 Task: Add Attachment from "Attach a link" to Card Card0000000364 in Board Board0000000091 in Workspace WS0000000031 in Trello. Add Cover Red to Card Card0000000364 in Board Board0000000091 in Workspace WS0000000031 in Trello. Add "Join Card" Button Button0000000364  to Card Card0000000364 in Board Board0000000091 in Workspace WS0000000031 in Trello. Add Description DS0000000364 to Card Card0000000364 in Board Board0000000091 in Workspace WS0000000031 in Trello. Add Comment CM0000000364 to Card Card0000000364 in Board Board0000000091 in Workspace WS0000000031 in Trello
Action: Mouse moved to (311, 451)
Screenshot: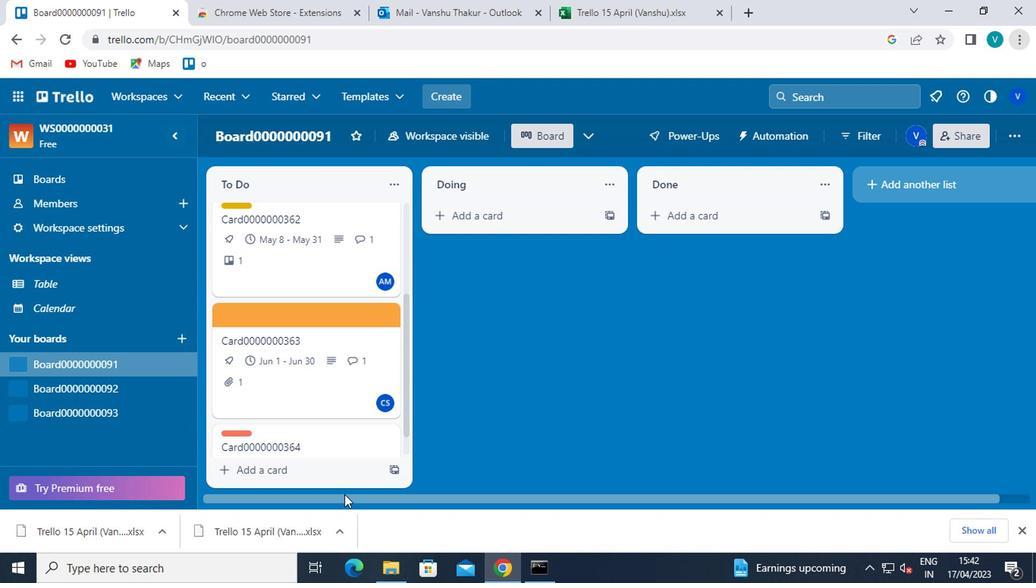 
Action: Mouse pressed left at (311, 451)
Screenshot: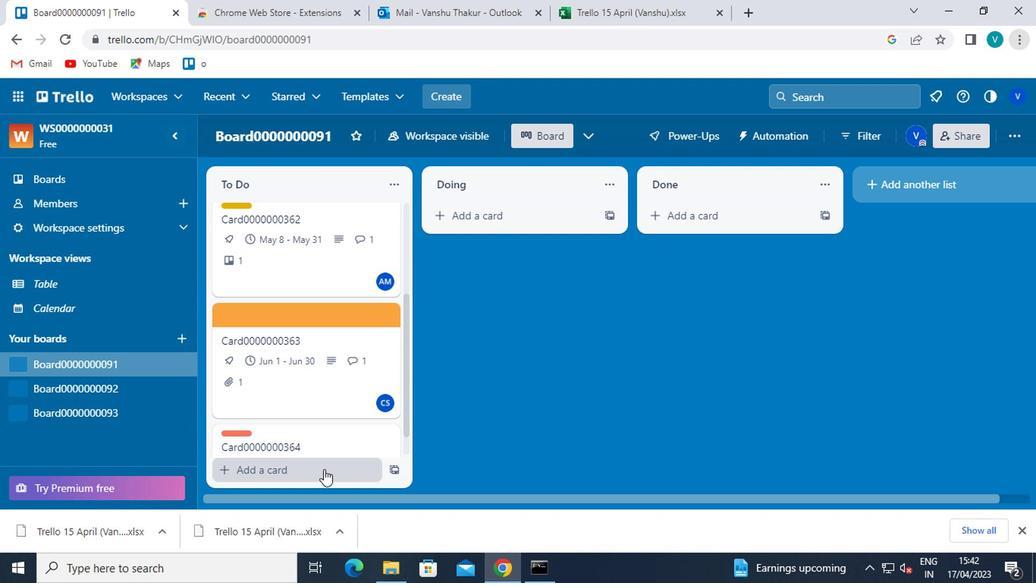 
Action: Mouse moved to (726, 332)
Screenshot: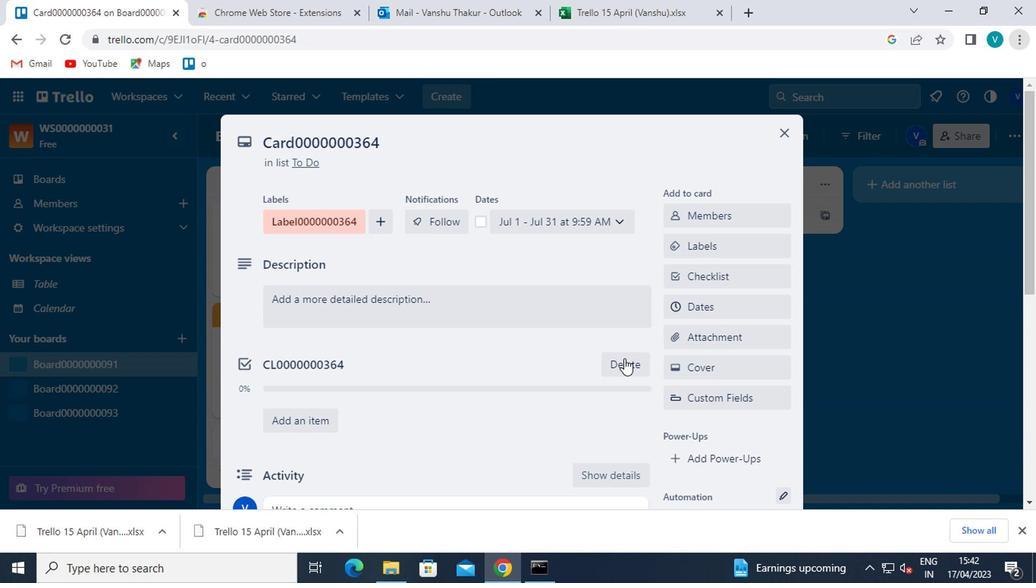 
Action: Mouse pressed left at (726, 332)
Screenshot: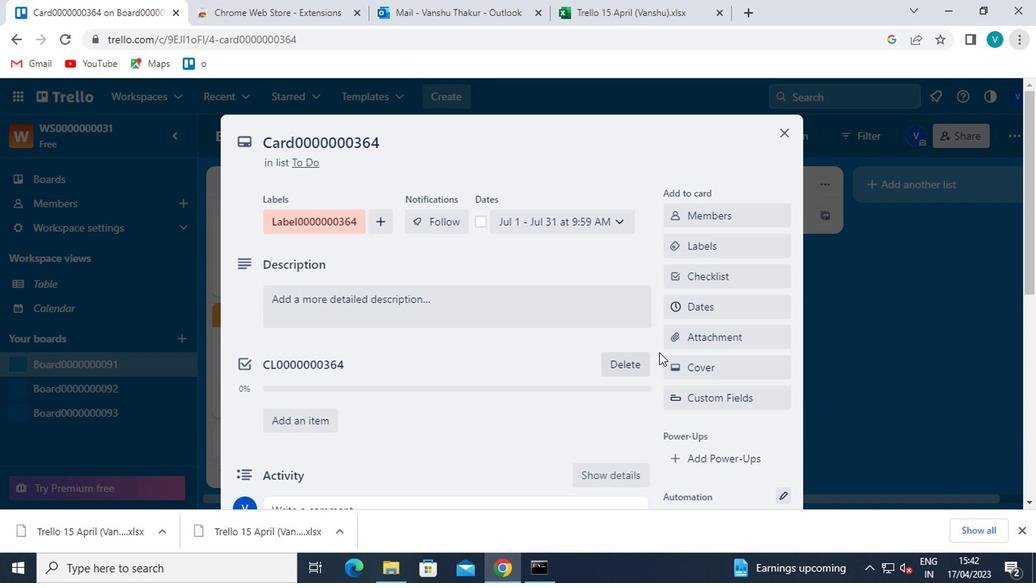
Action: Mouse moved to (727, 331)
Screenshot: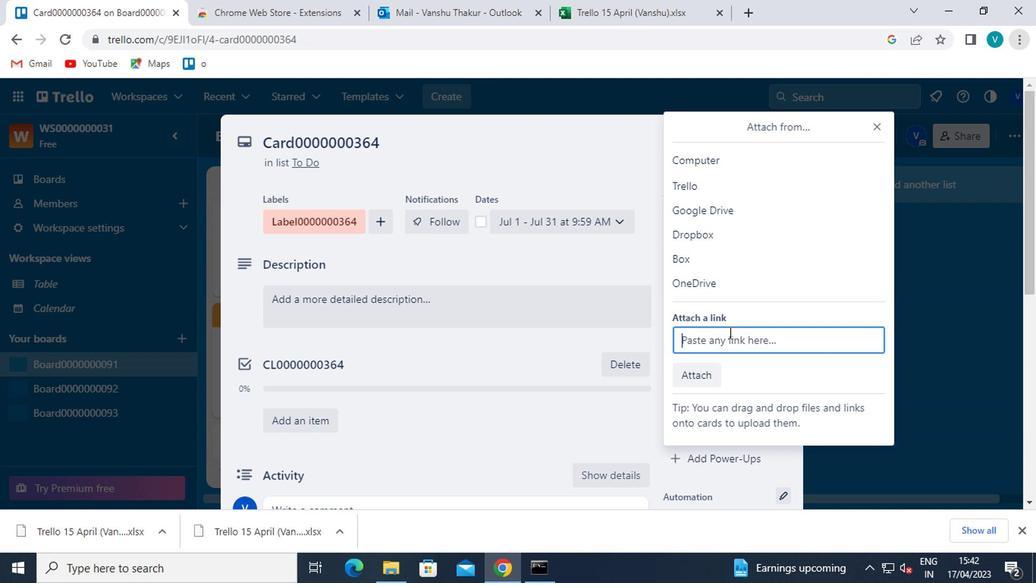 
Action: Key pressed ctrl+V
Screenshot: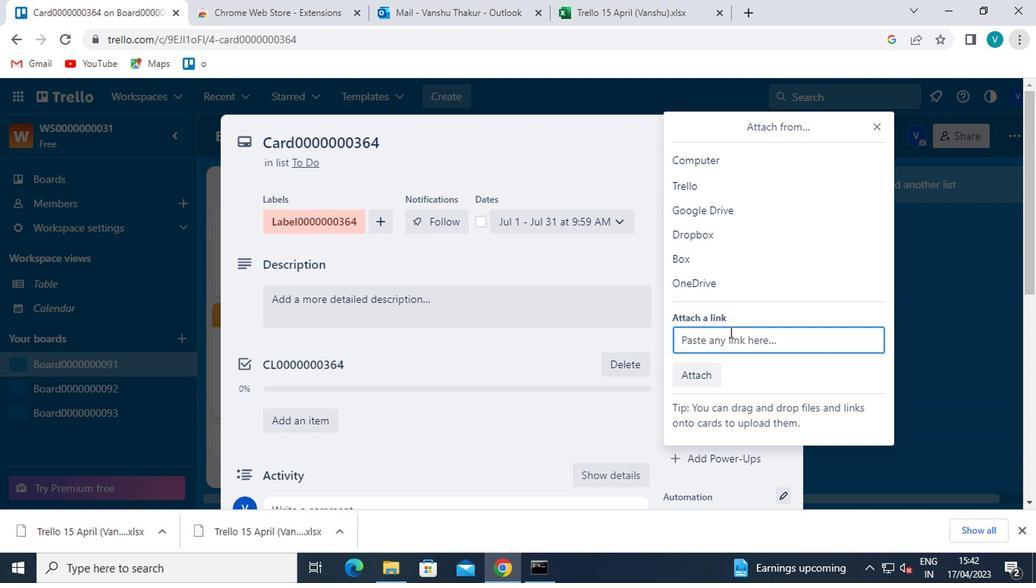 
Action: Mouse moved to (706, 422)
Screenshot: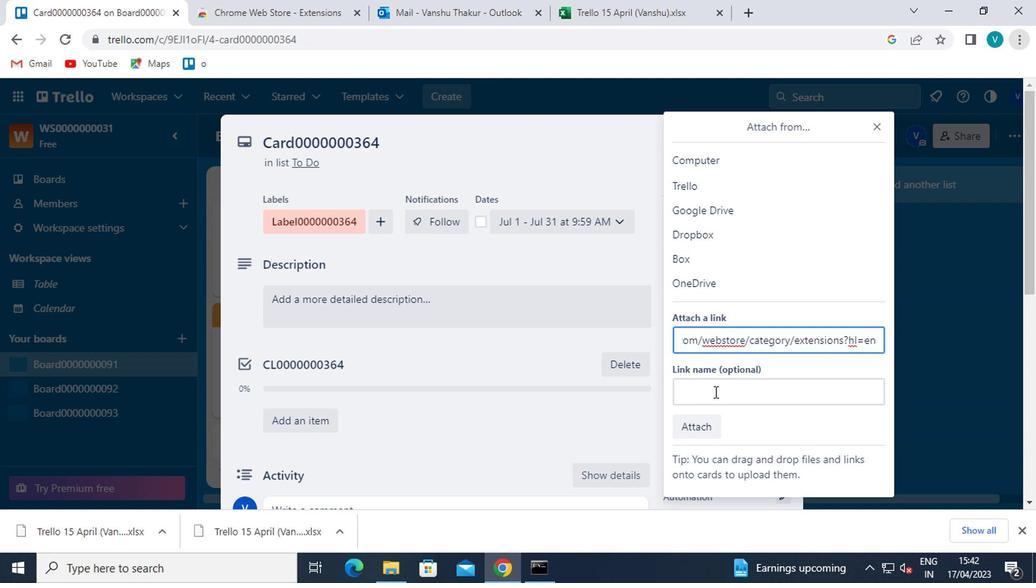 
Action: Mouse pressed left at (706, 422)
Screenshot: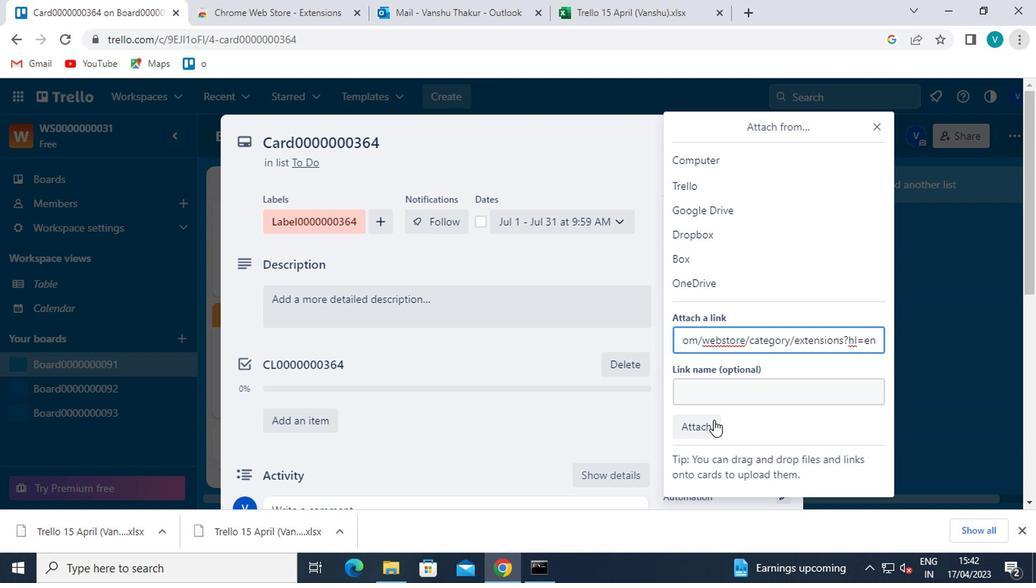 
Action: Mouse moved to (706, 375)
Screenshot: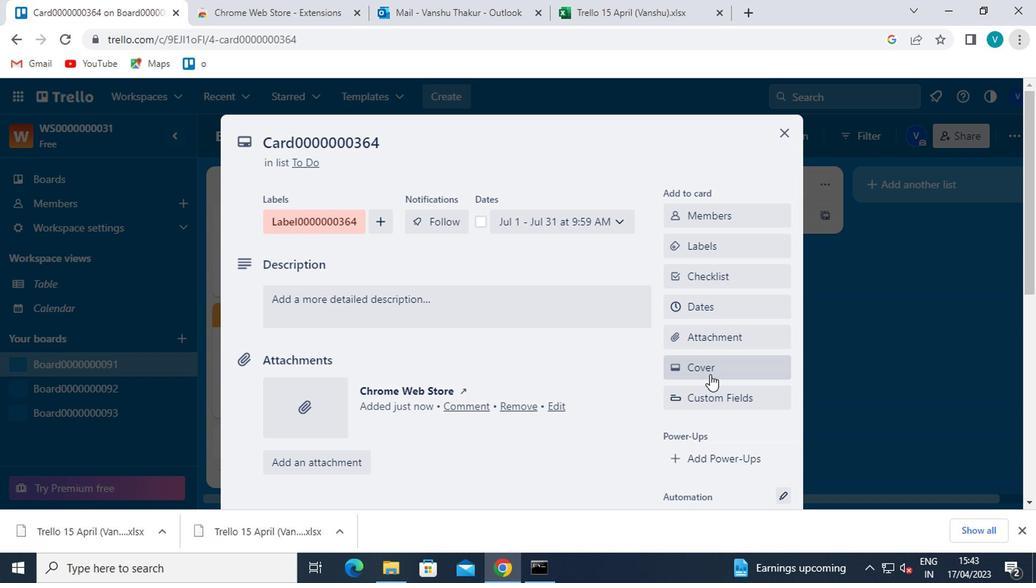 
Action: Mouse pressed left at (706, 375)
Screenshot: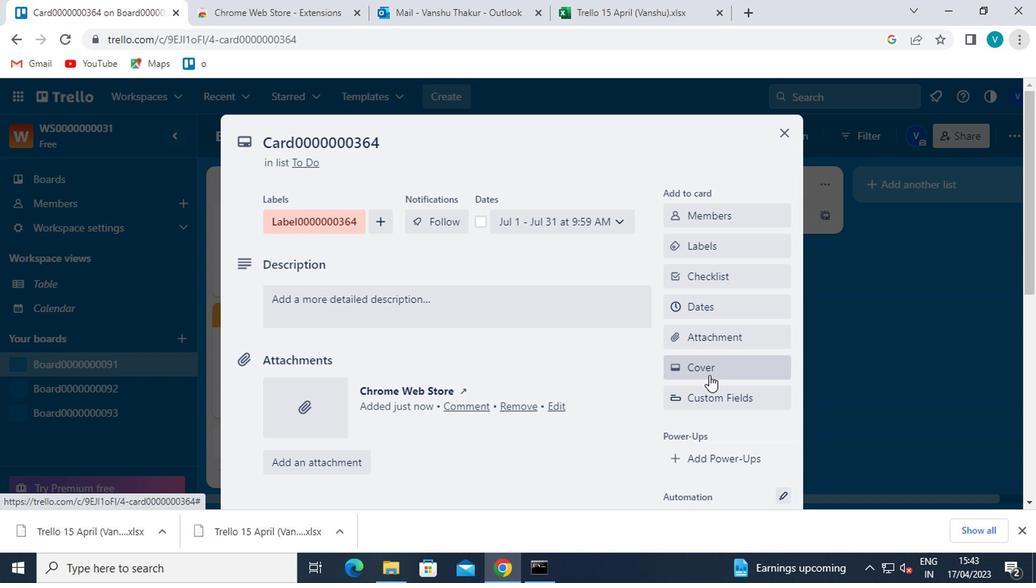 
Action: Mouse moved to (809, 259)
Screenshot: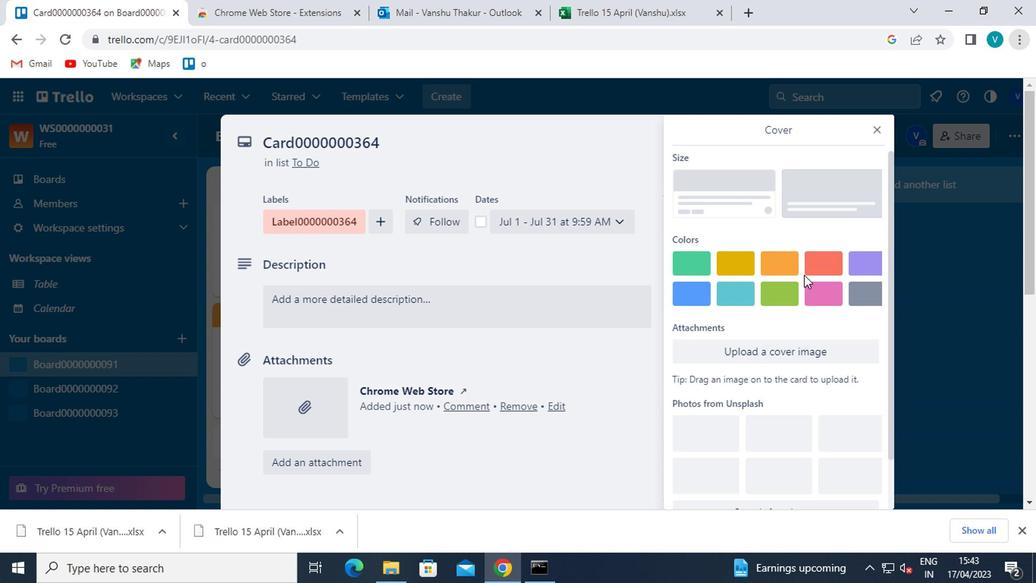 
Action: Mouse pressed left at (809, 259)
Screenshot: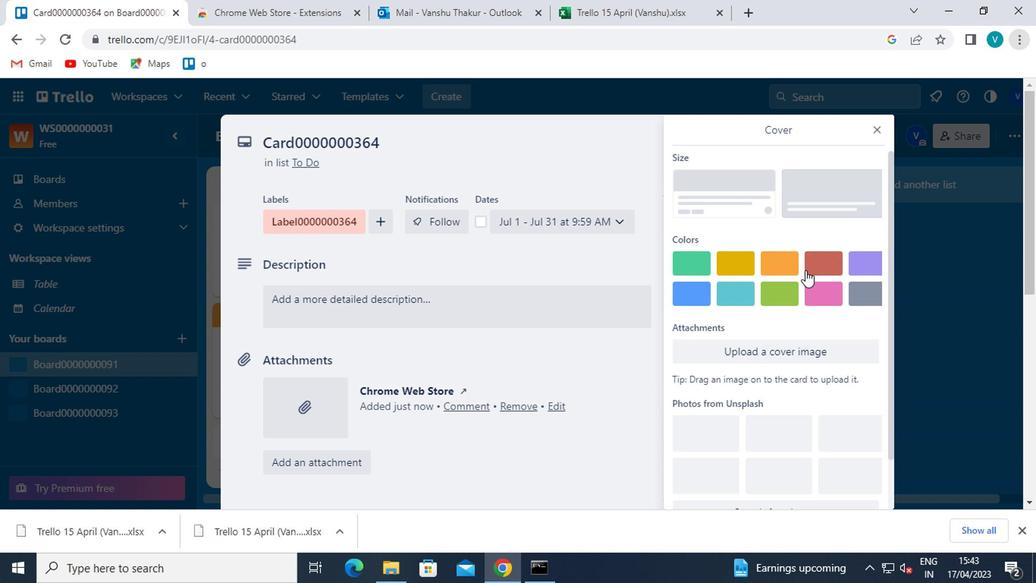 
Action: Mouse moved to (875, 126)
Screenshot: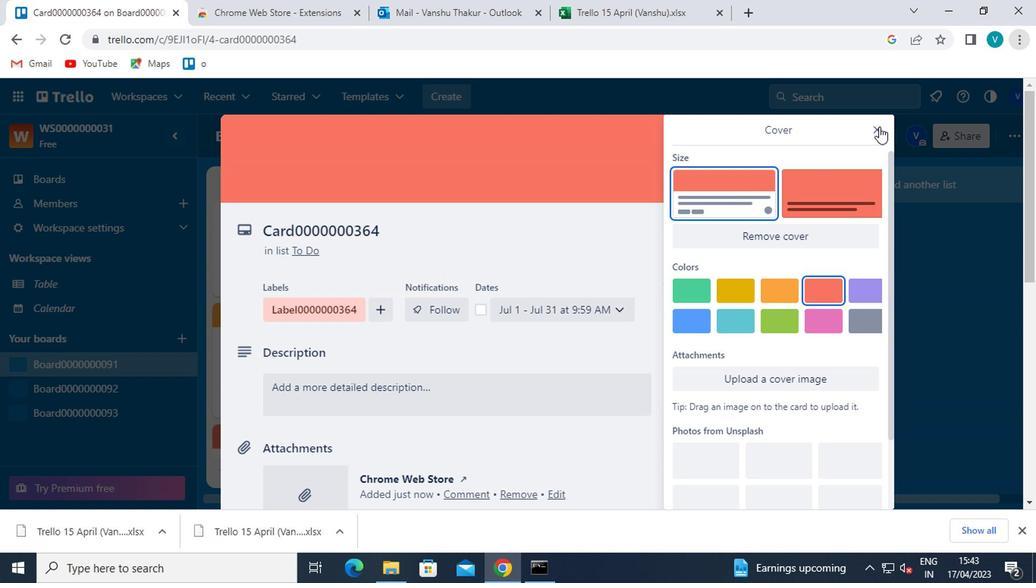 
Action: Mouse pressed left at (875, 126)
Screenshot: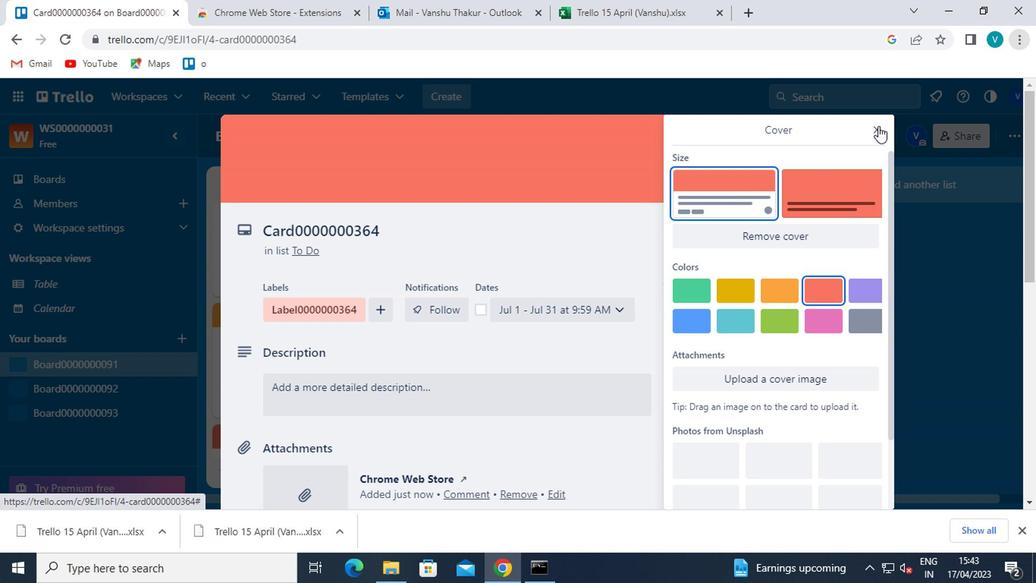 
Action: Mouse moved to (741, 336)
Screenshot: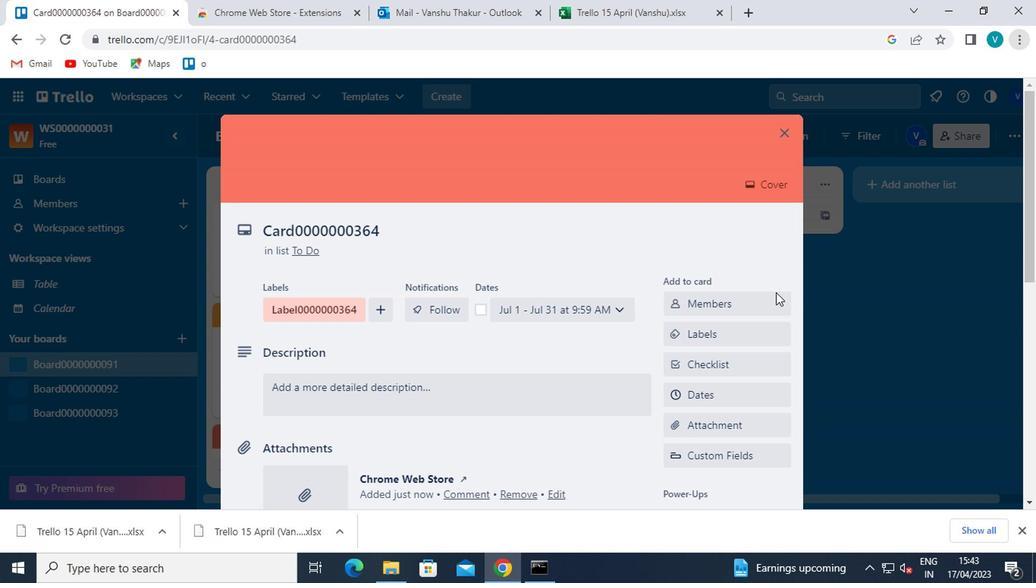 
Action: Mouse scrolled (741, 335) with delta (0, 0)
Screenshot: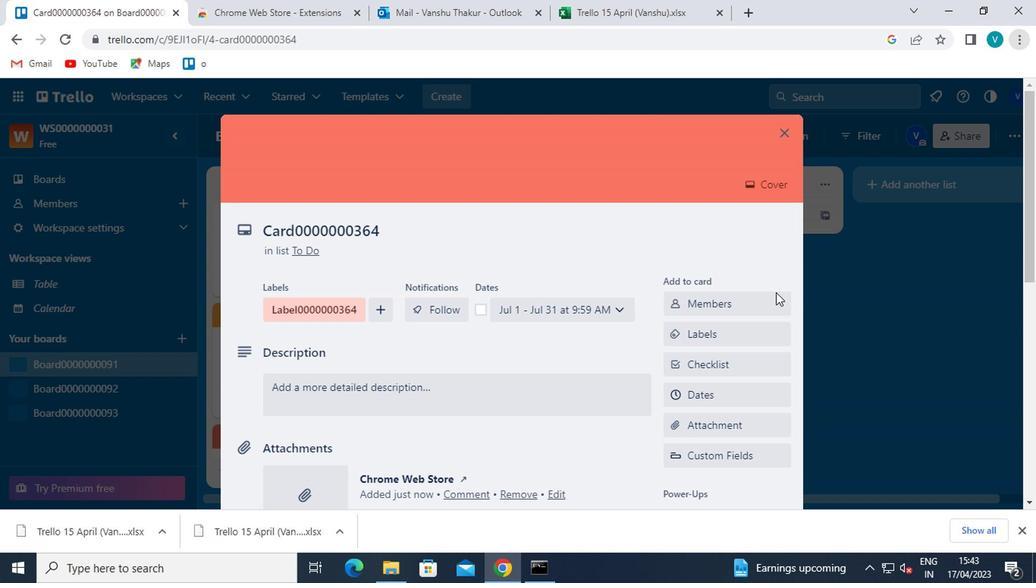 
Action: Mouse moved to (740, 339)
Screenshot: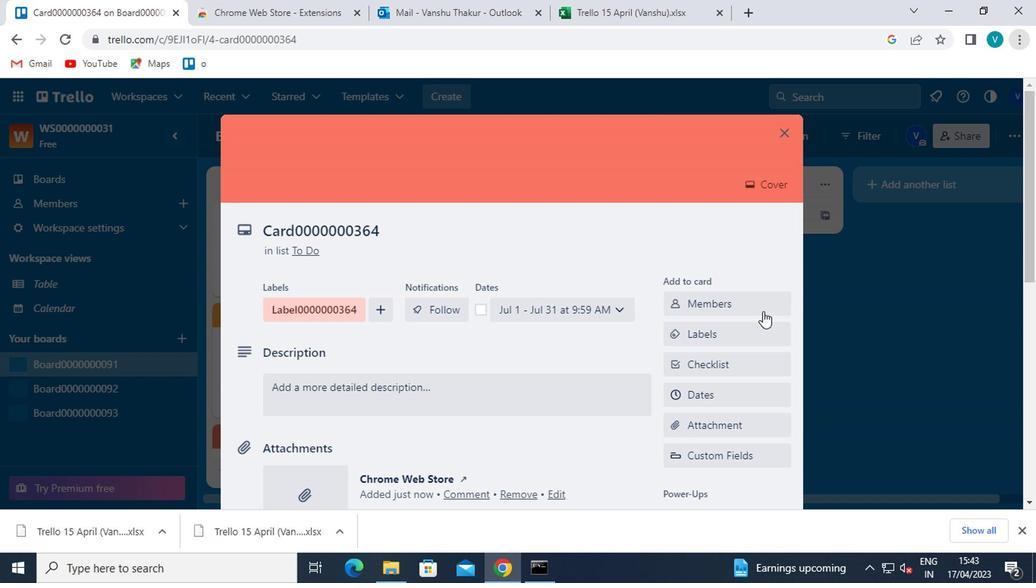 
Action: Mouse scrolled (740, 338) with delta (0, -1)
Screenshot: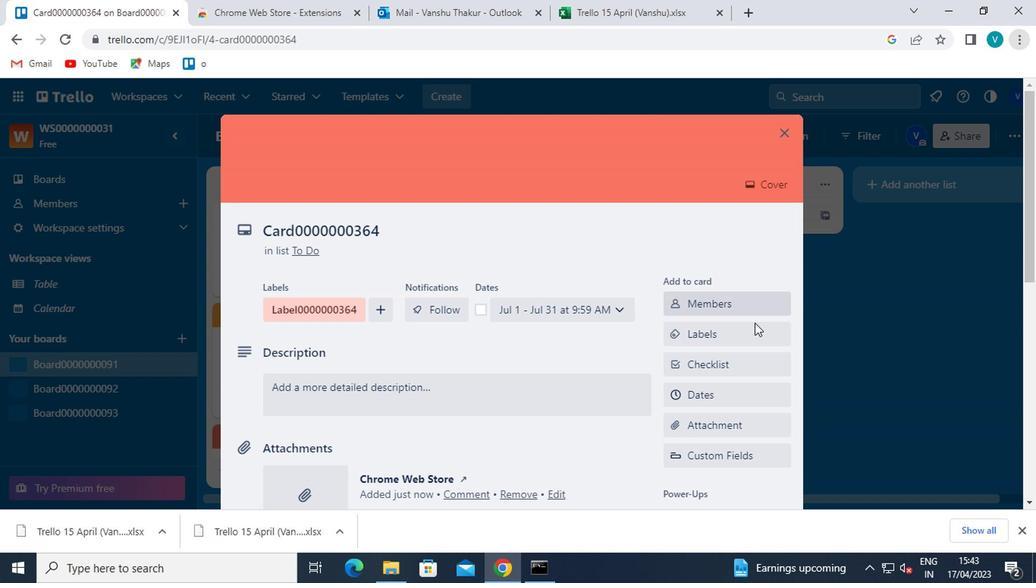 
Action: Mouse moved to (708, 444)
Screenshot: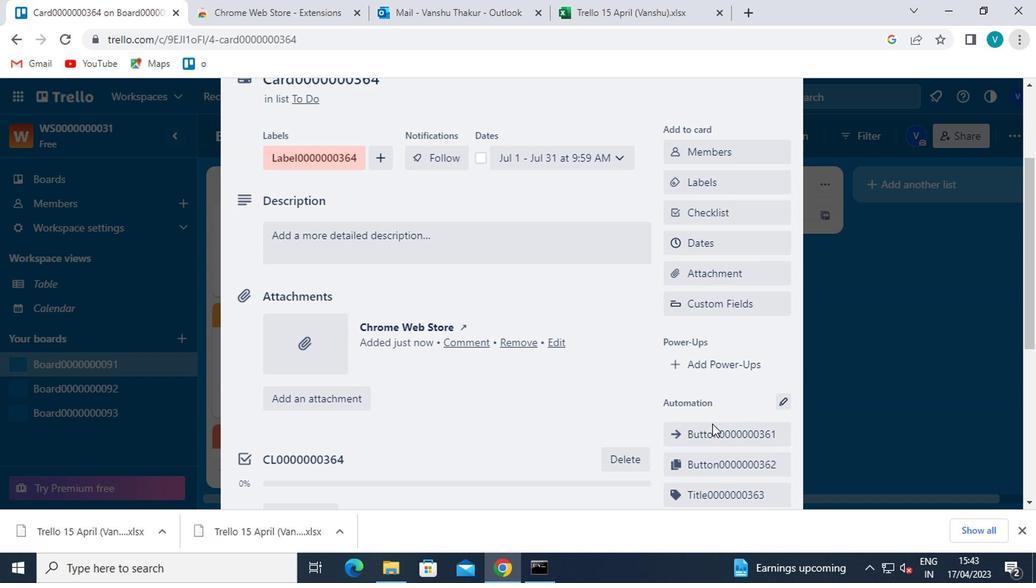 
Action: Mouse scrolled (708, 444) with delta (0, 0)
Screenshot: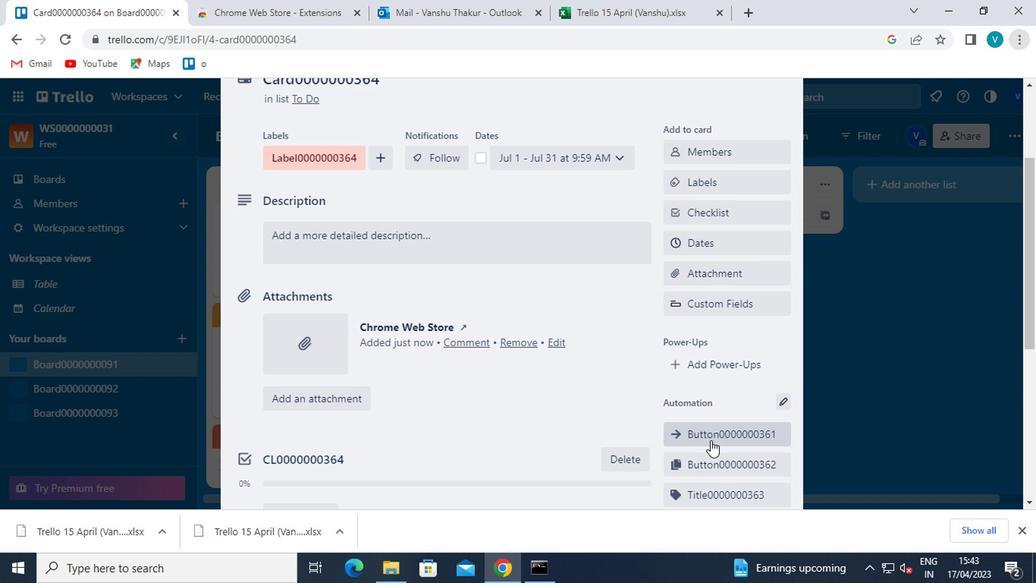 
Action: Mouse moved to (706, 472)
Screenshot: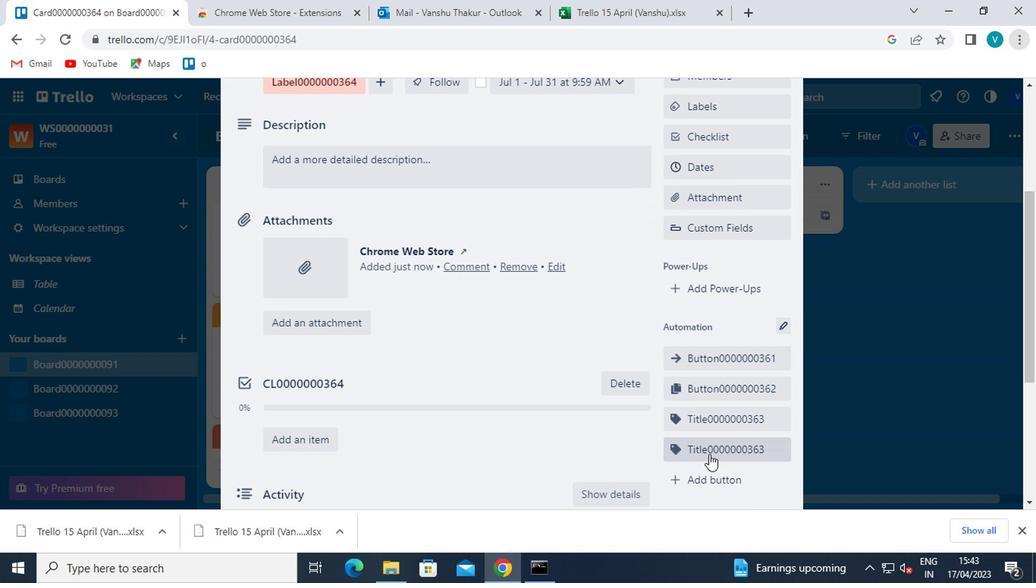 
Action: Mouse pressed left at (706, 472)
Screenshot: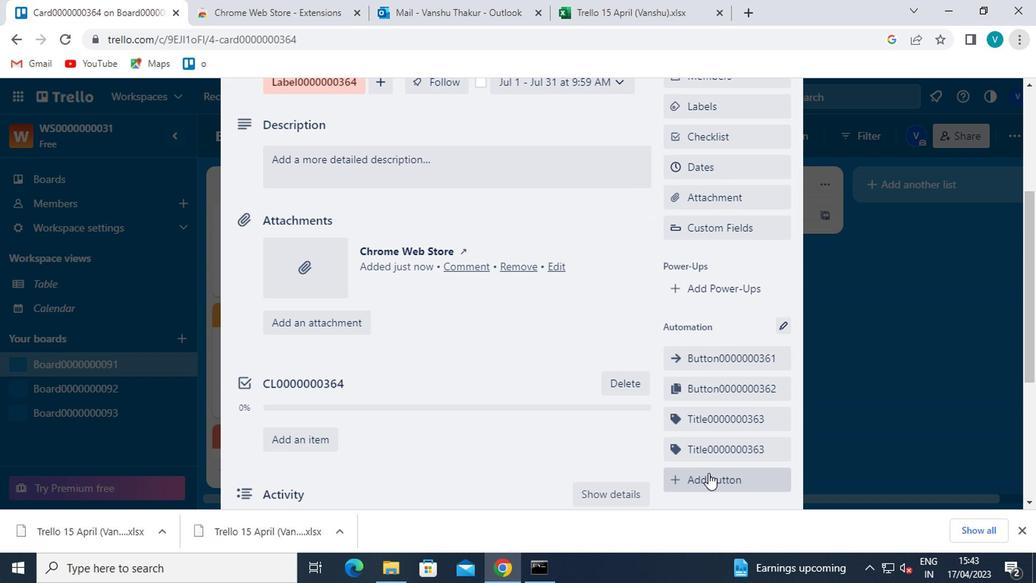 
Action: Mouse moved to (722, 292)
Screenshot: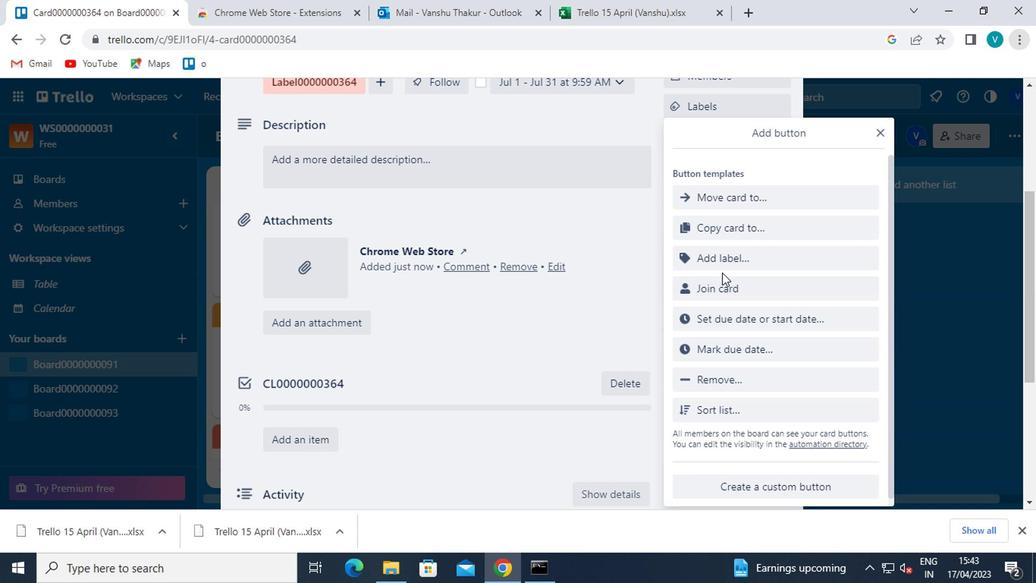 
Action: Mouse pressed left at (722, 292)
Screenshot: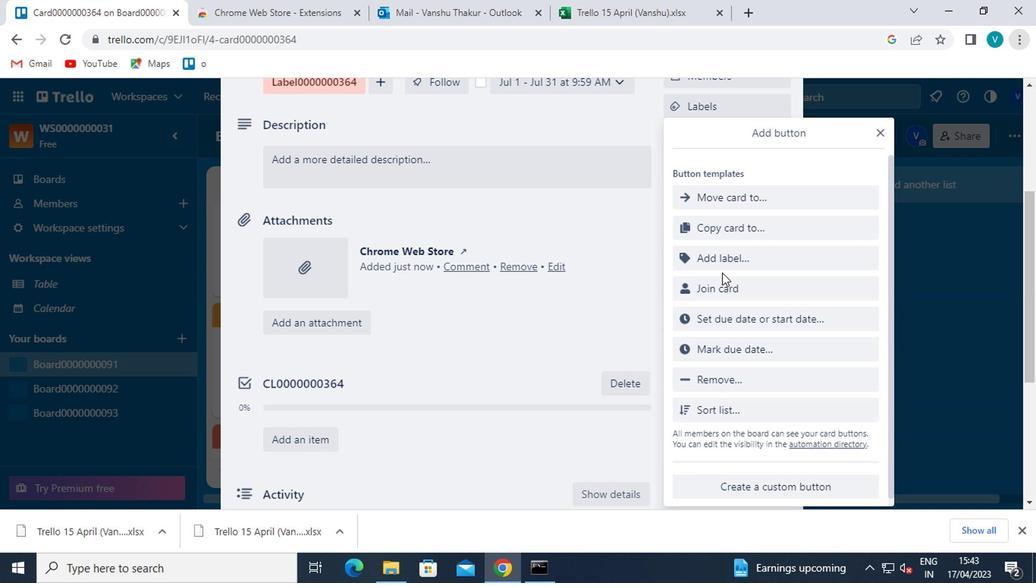 
Action: Mouse moved to (740, 263)
Screenshot: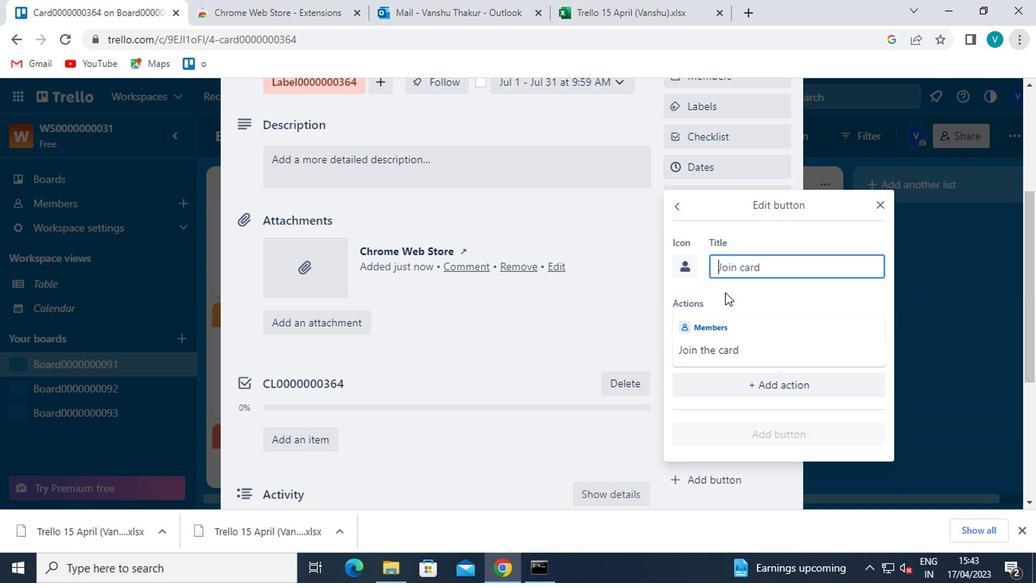 
Action: Mouse pressed left at (740, 263)
Screenshot: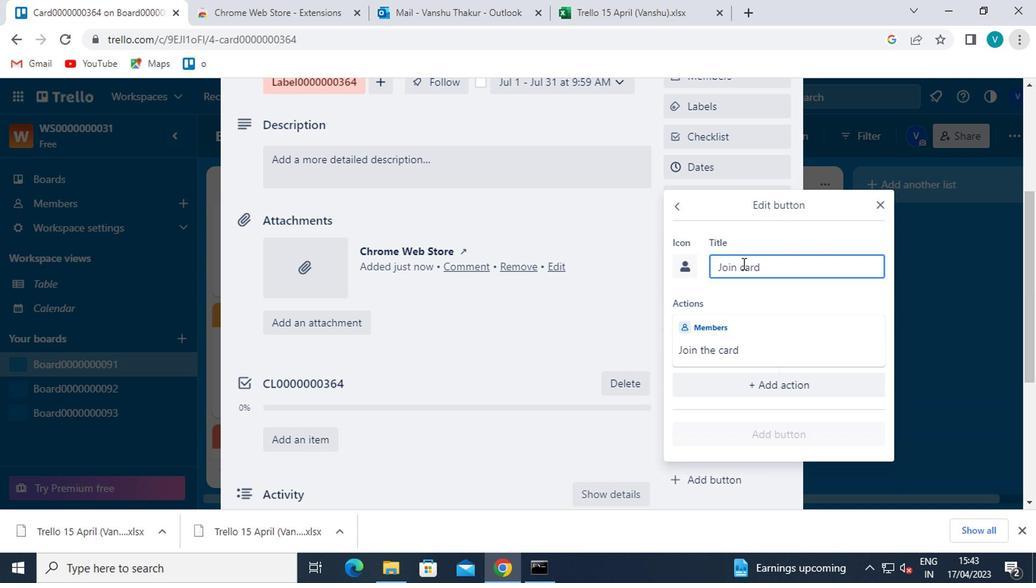 
Action: Key pressed <Key.shift>ctrl+BUTTON0000000364
Screenshot: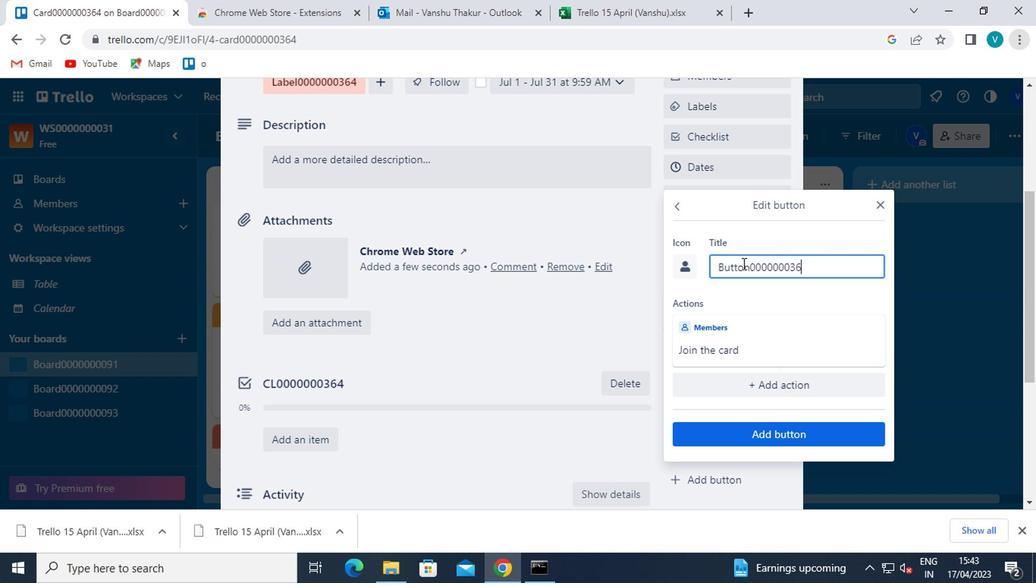 
Action: Mouse moved to (731, 428)
Screenshot: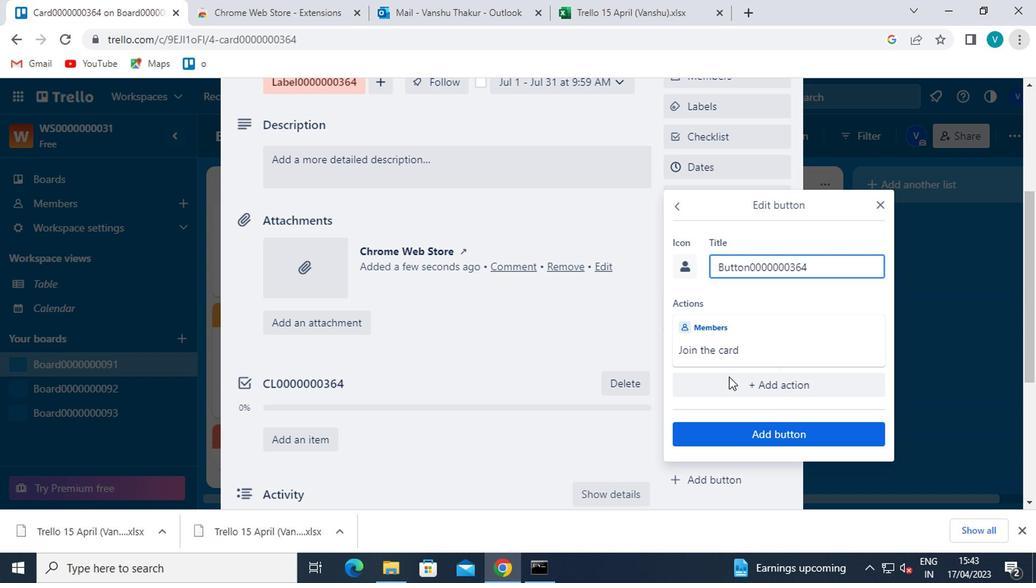 
Action: Mouse pressed left at (731, 428)
Screenshot: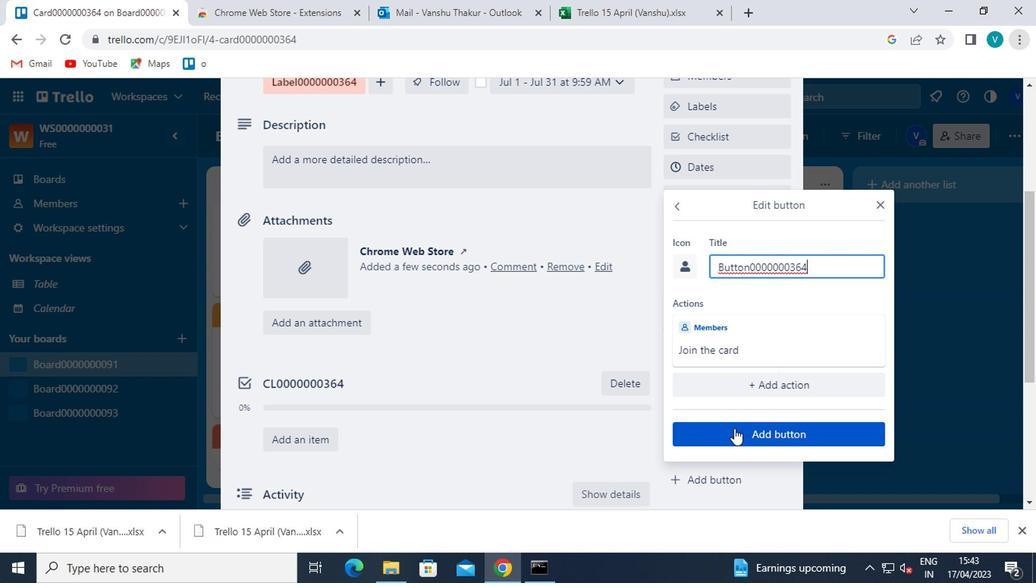 
Action: Mouse moved to (414, 165)
Screenshot: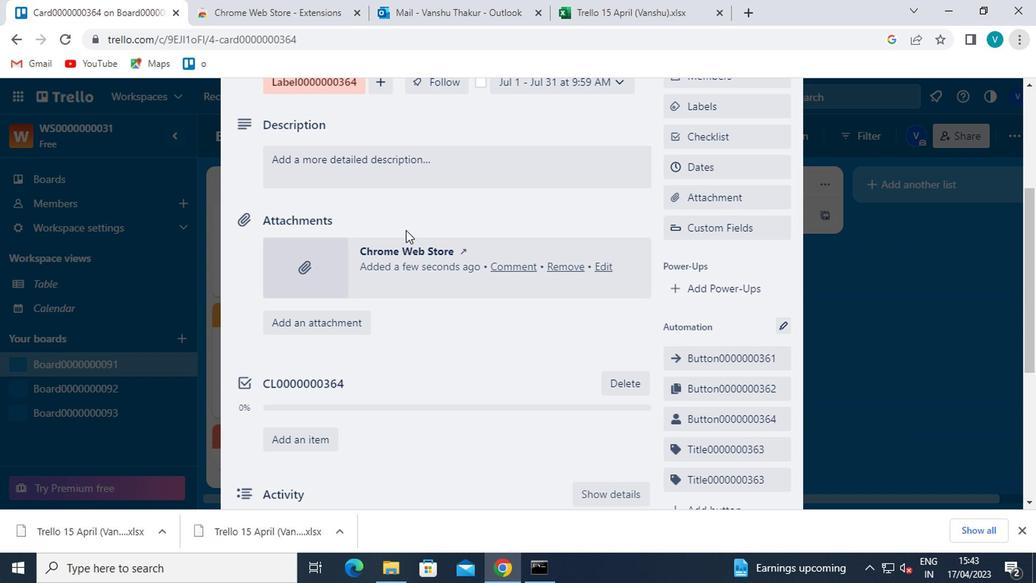 
Action: Mouse pressed left at (414, 165)
Screenshot: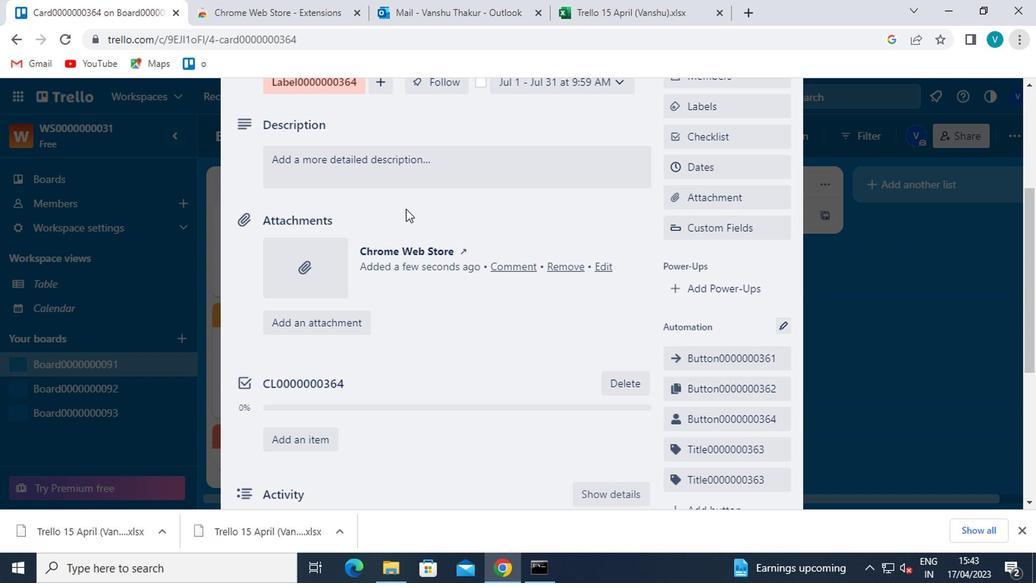 
Action: Key pressed <Key.shift>DS0000000364
Screenshot: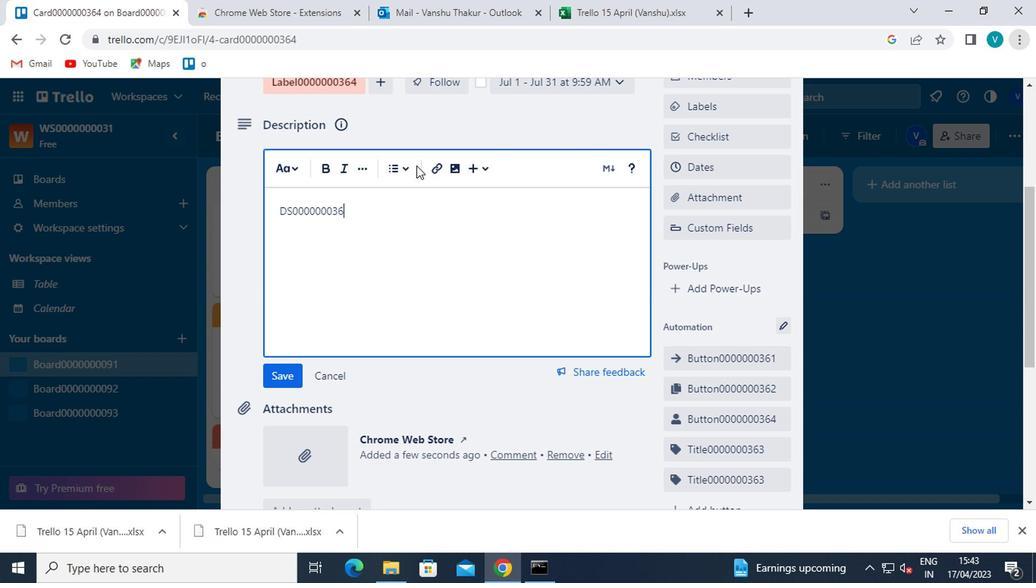 
Action: Mouse moved to (292, 371)
Screenshot: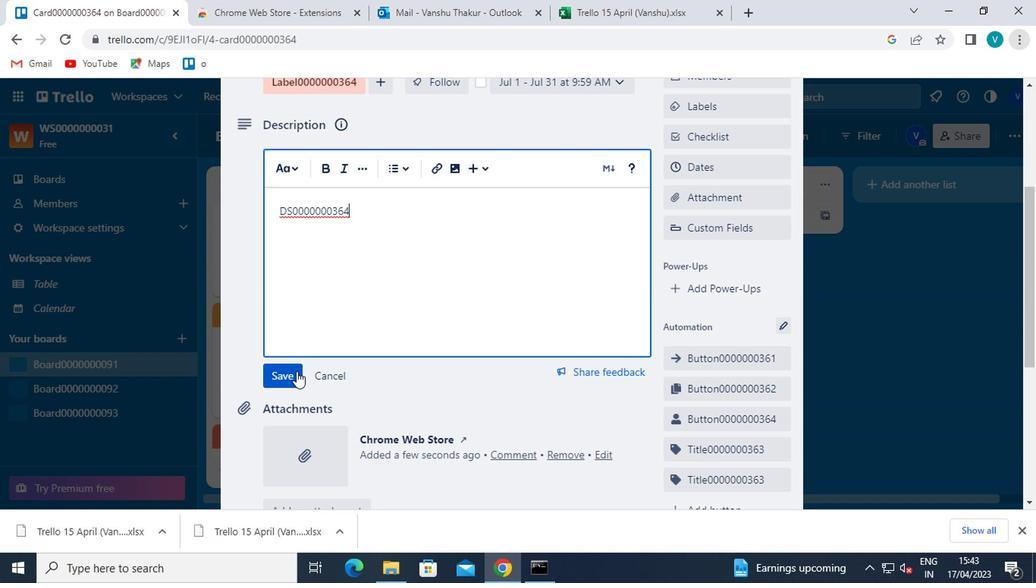 
Action: Mouse pressed left at (292, 371)
Screenshot: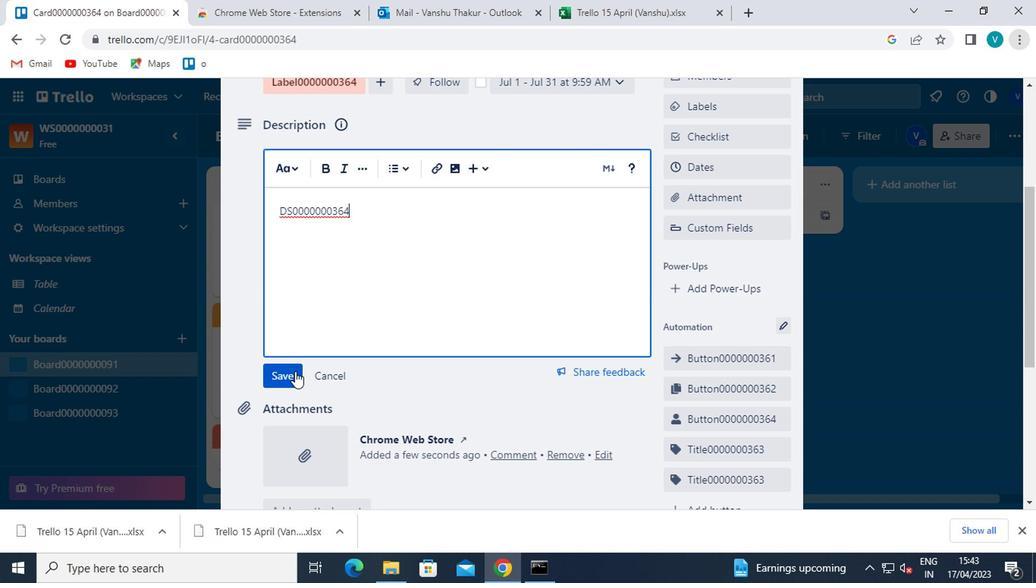 
Action: Mouse moved to (293, 369)
Screenshot: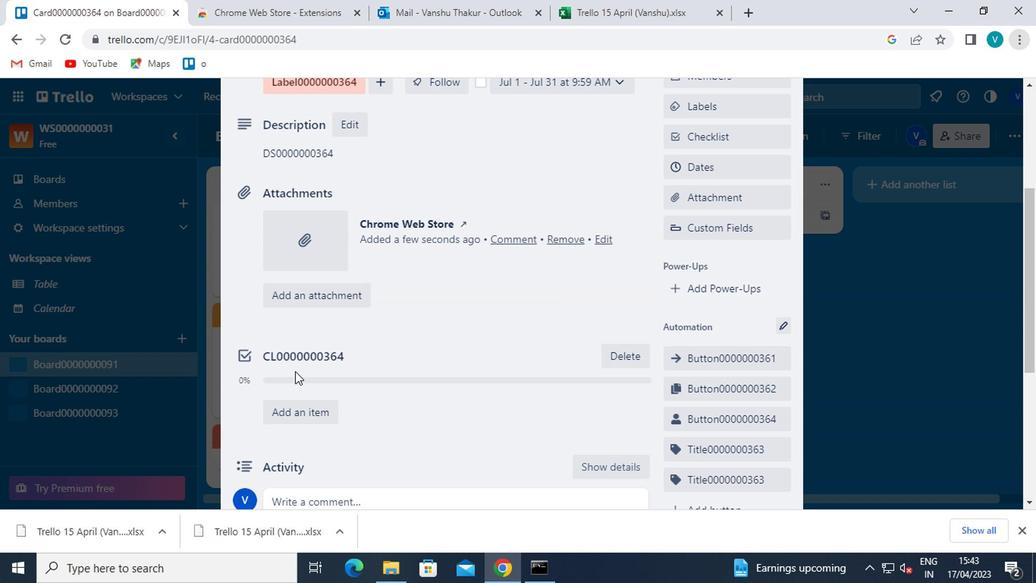 
Action: Mouse scrolled (293, 368) with delta (0, -1)
Screenshot: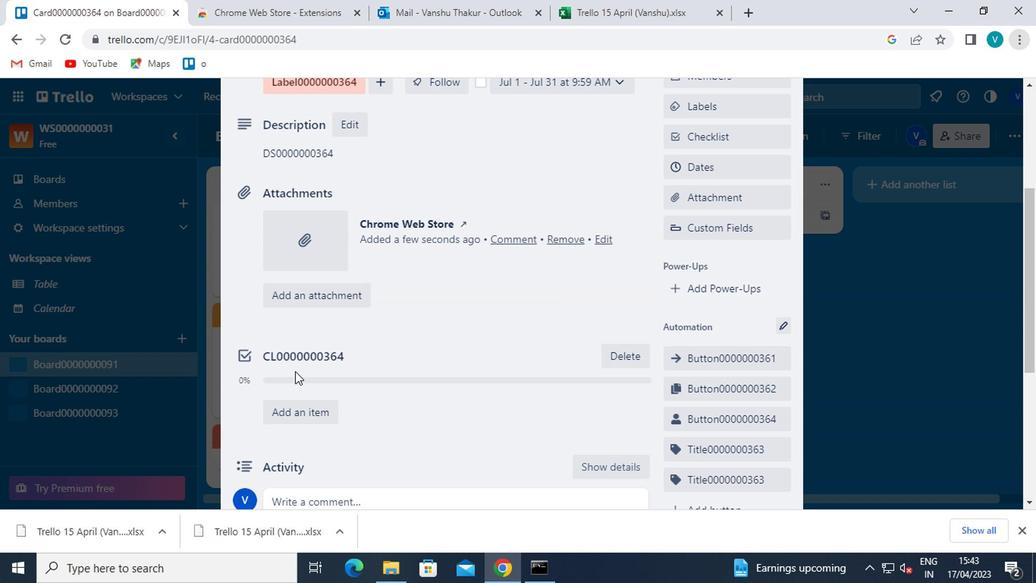 
Action: Mouse scrolled (293, 368) with delta (0, -1)
Screenshot: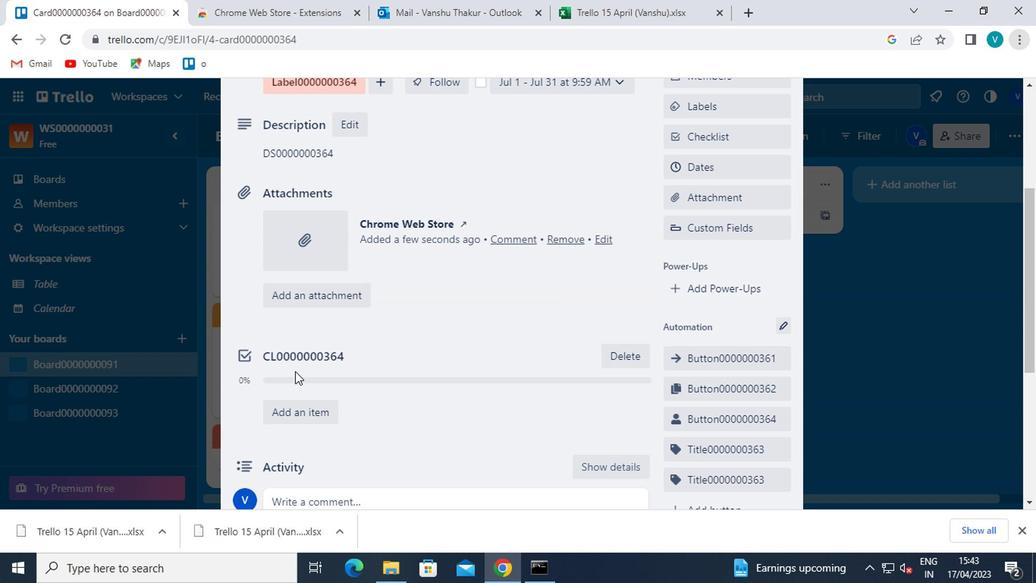
Action: Mouse moved to (322, 354)
Screenshot: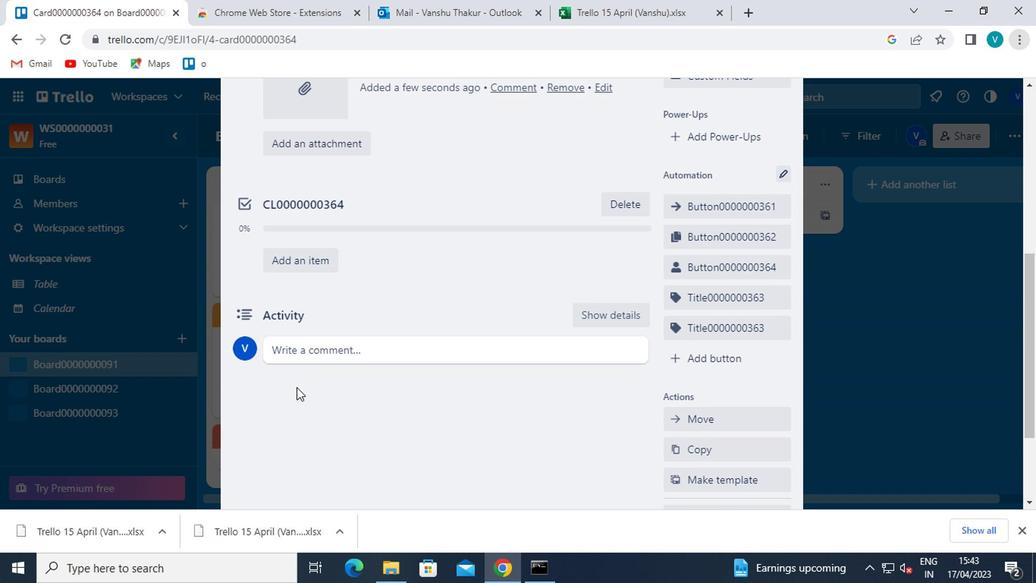 
Action: Mouse pressed left at (322, 354)
Screenshot: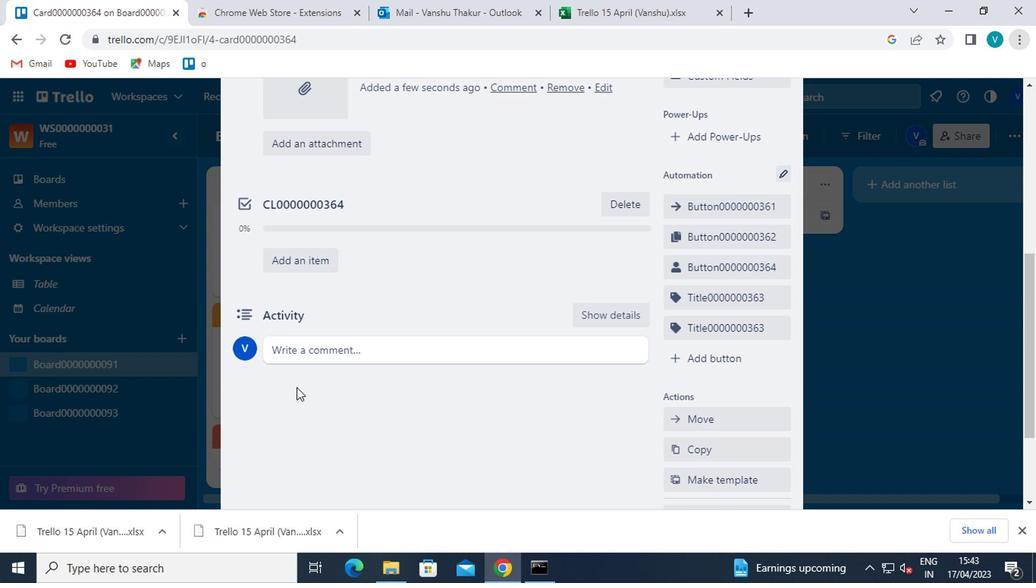 
Action: Key pressed <Key.shift>CM0000000364
Screenshot: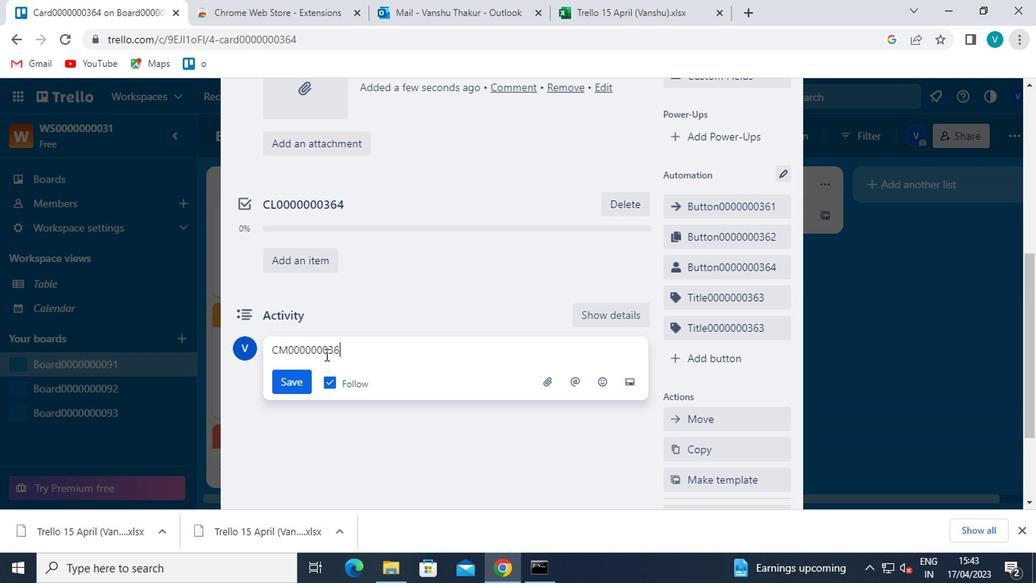 
Action: Mouse moved to (292, 384)
Screenshot: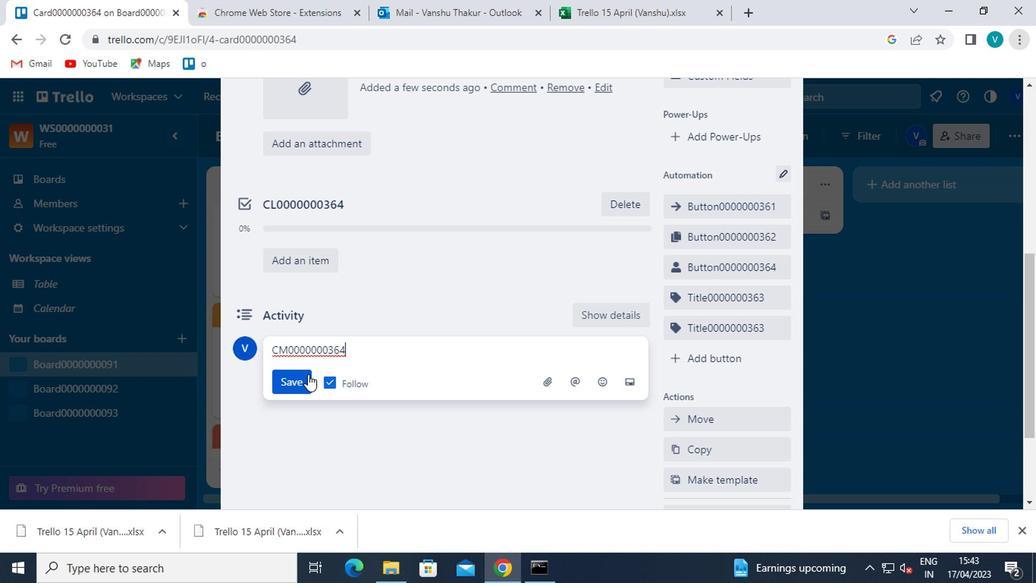 
Action: Mouse pressed left at (292, 384)
Screenshot: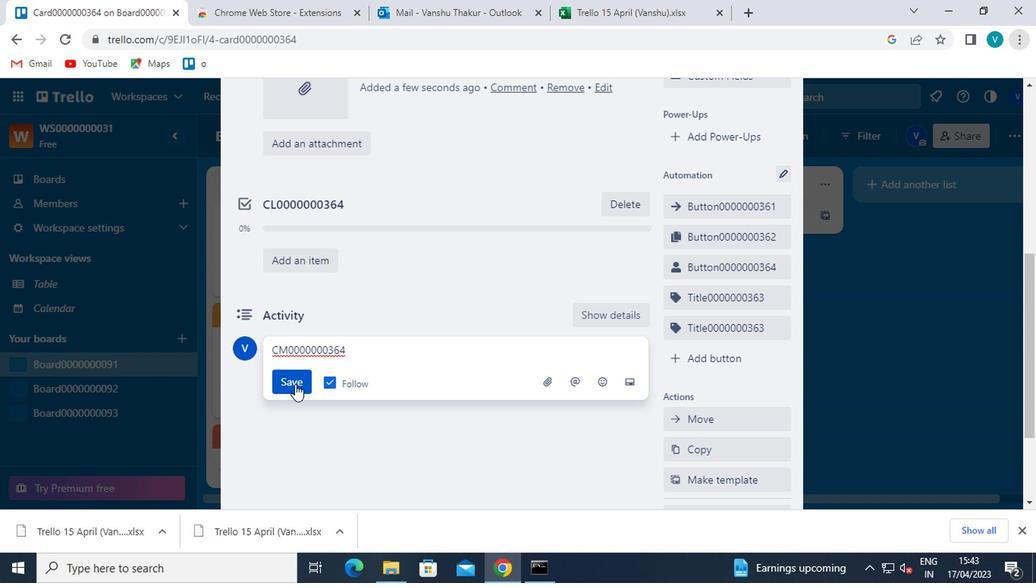 
